 Task: In the  document archive. Add the mentioned hyperlink after second sentence in main content 'in.linkedin.com' Insert the picture of  'Horse' with name   Horse.png  Change shape height to 3.3
Action: Mouse moved to (85, 22)
Screenshot: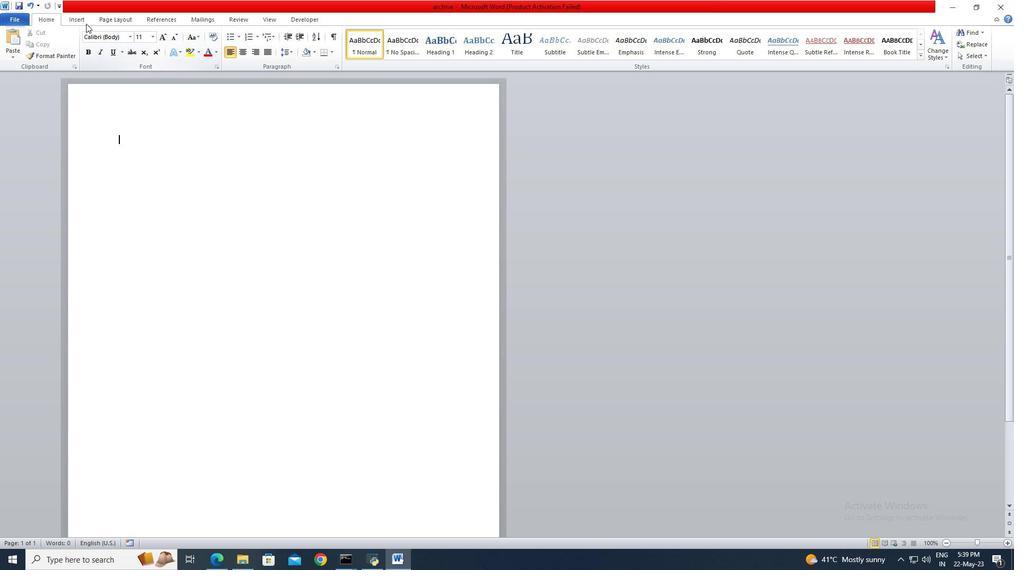 
Action: Mouse pressed left at (85, 22)
Screenshot: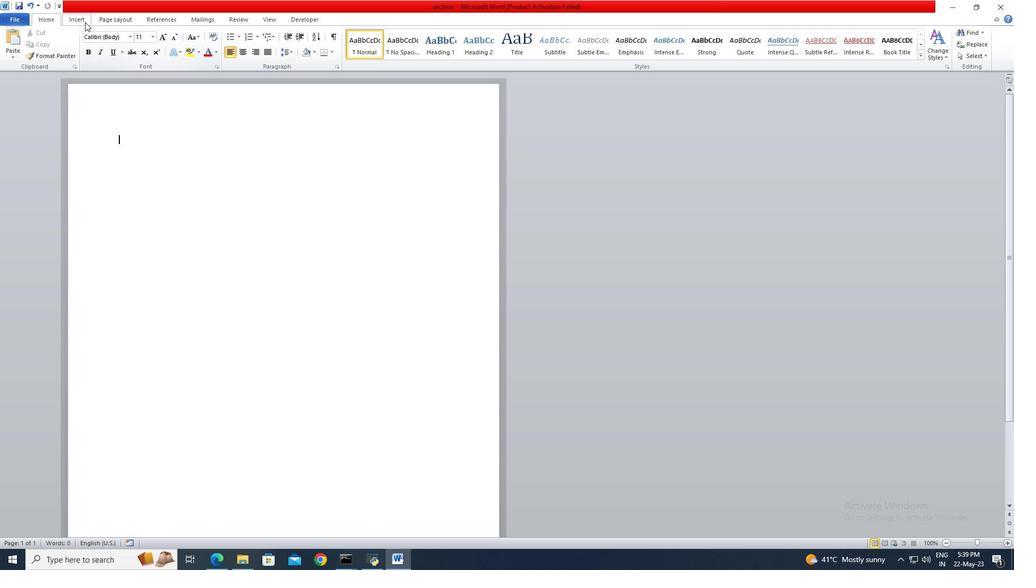 
Action: Mouse moved to (260, 51)
Screenshot: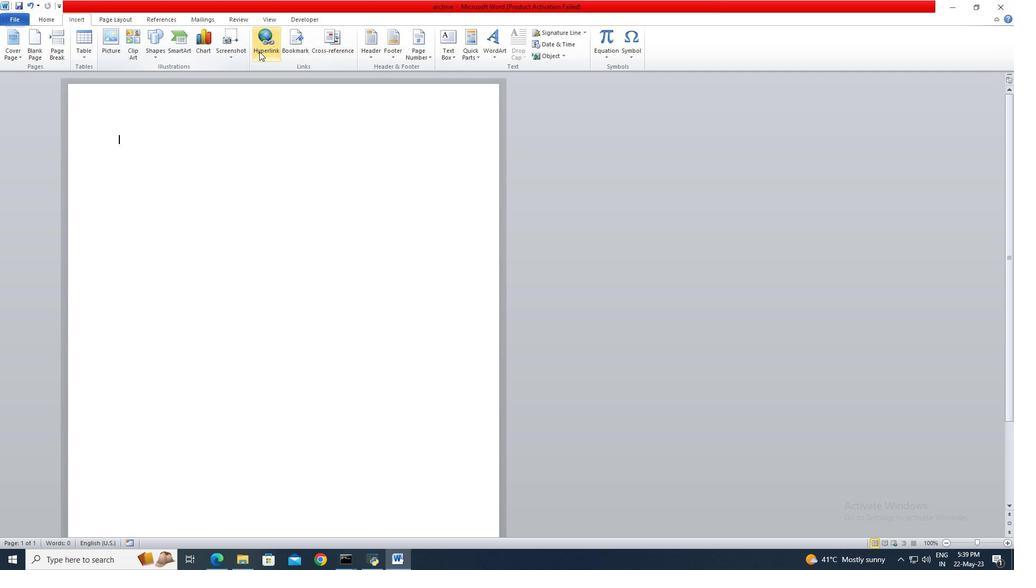 
Action: Mouse pressed left at (260, 51)
Screenshot: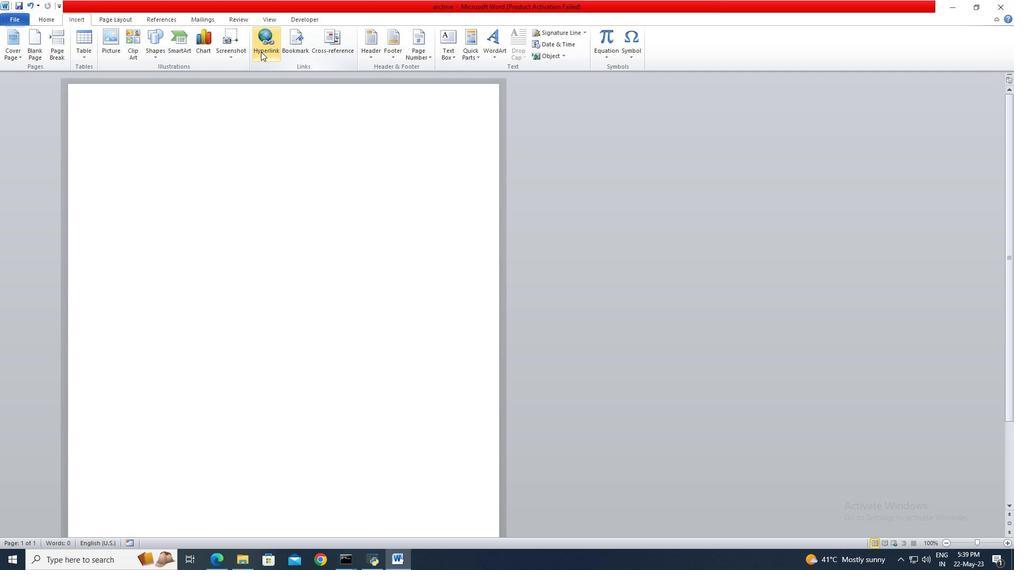 
Action: Mouse moved to (434, 324)
Screenshot: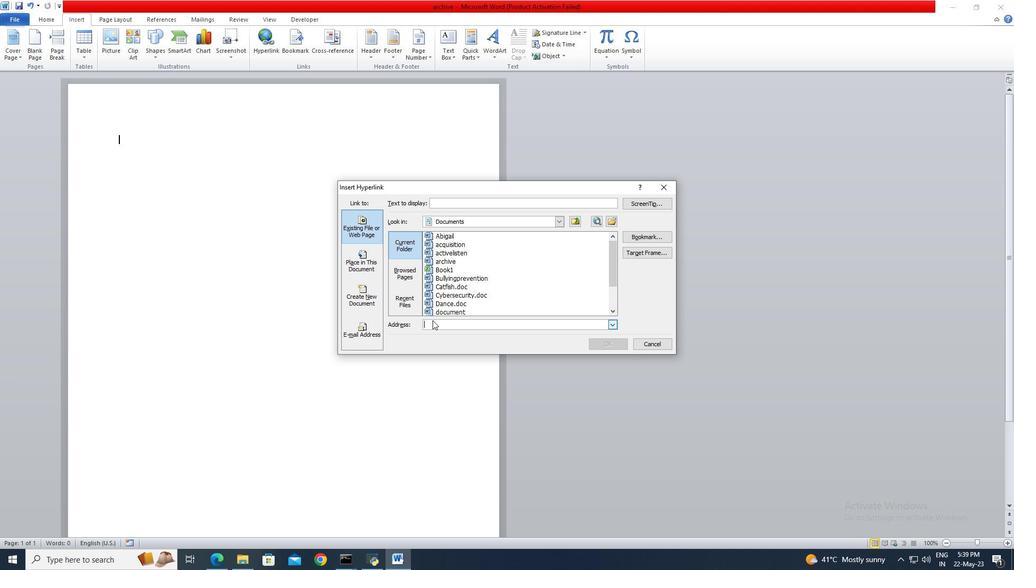 
Action: Mouse pressed left at (434, 324)
Screenshot: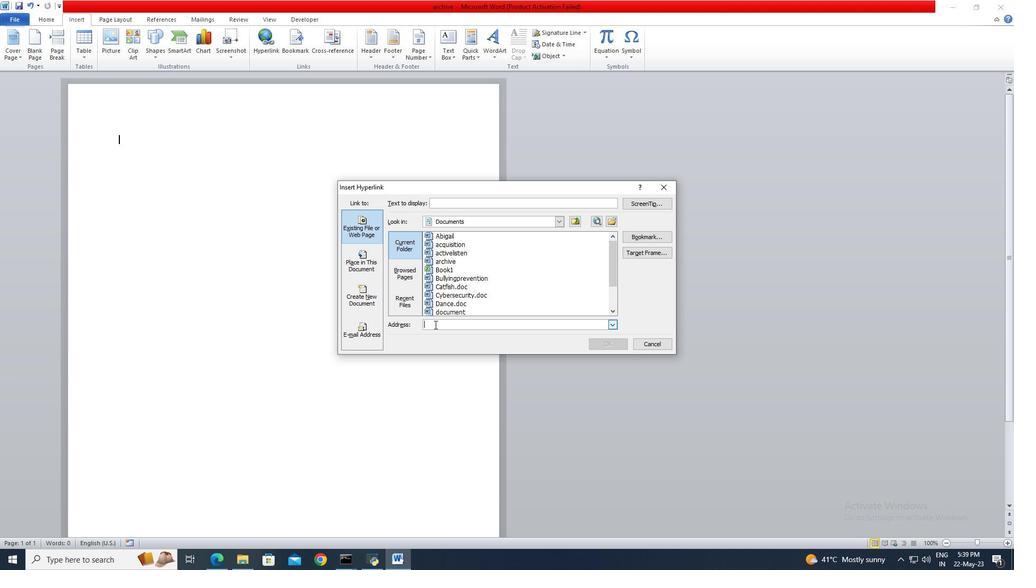 
Action: Key pressed in.linkedin.com<Key.enter>
Screenshot: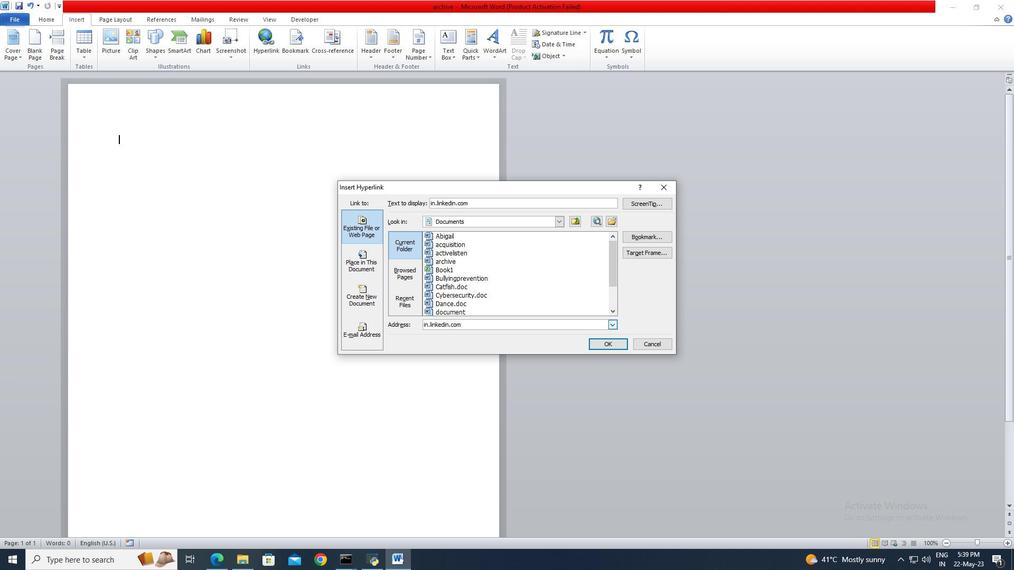 
Action: Mouse moved to (119, 52)
Screenshot: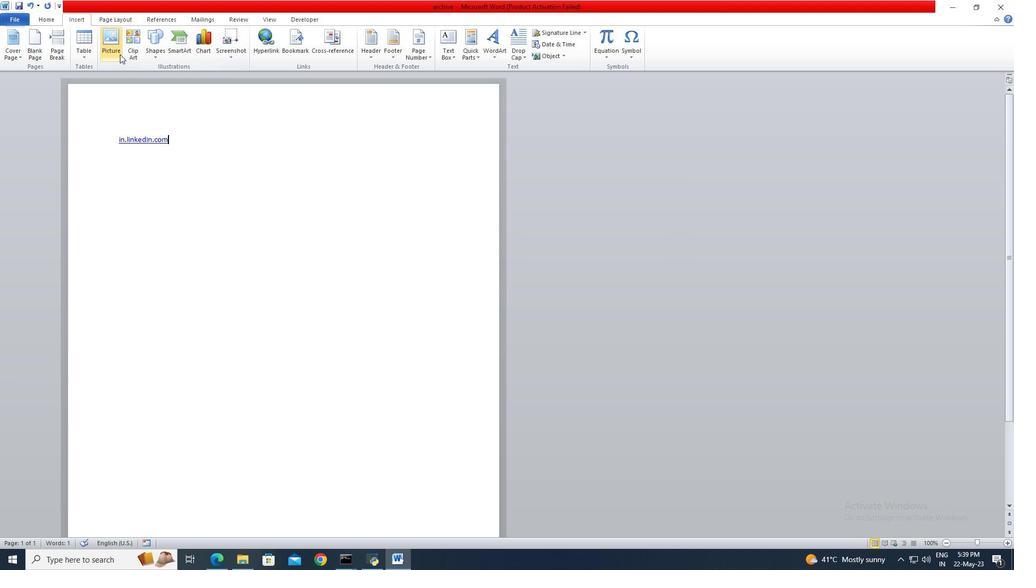 
Action: Mouse pressed left at (119, 52)
Screenshot: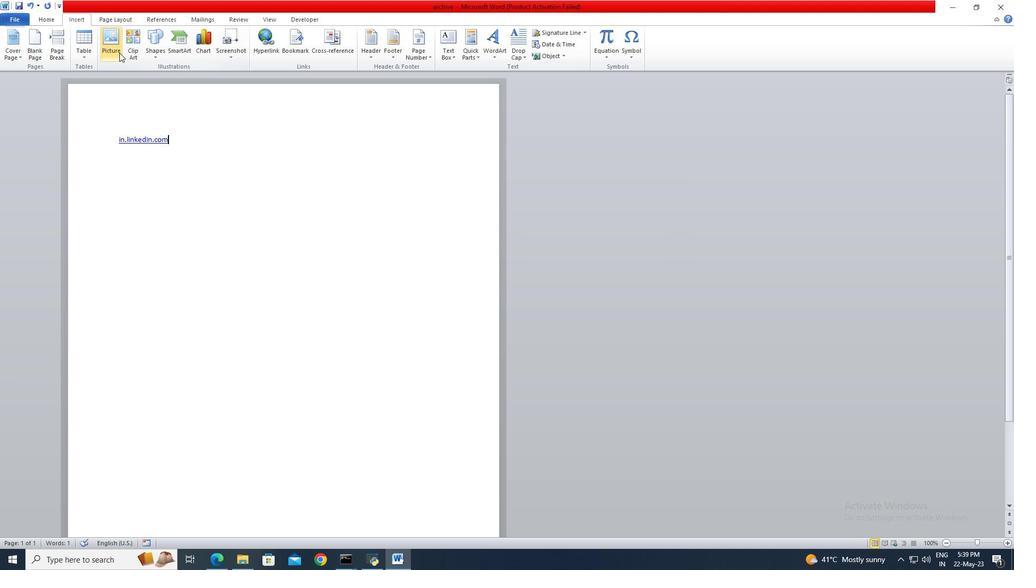 
Action: Mouse moved to (62, 153)
Screenshot: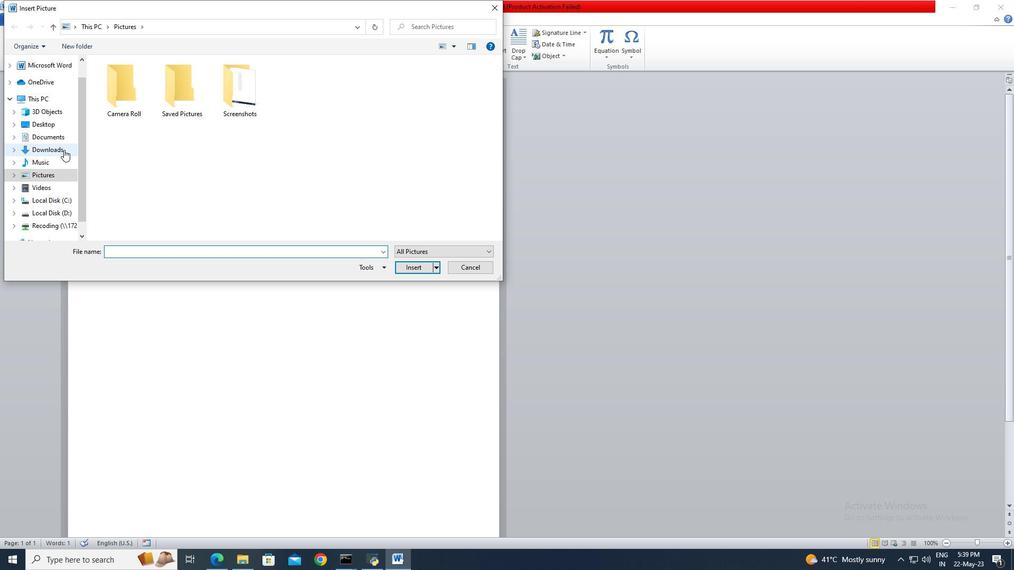 
Action: Mouse pressed left at (62, 153)
Screenshot: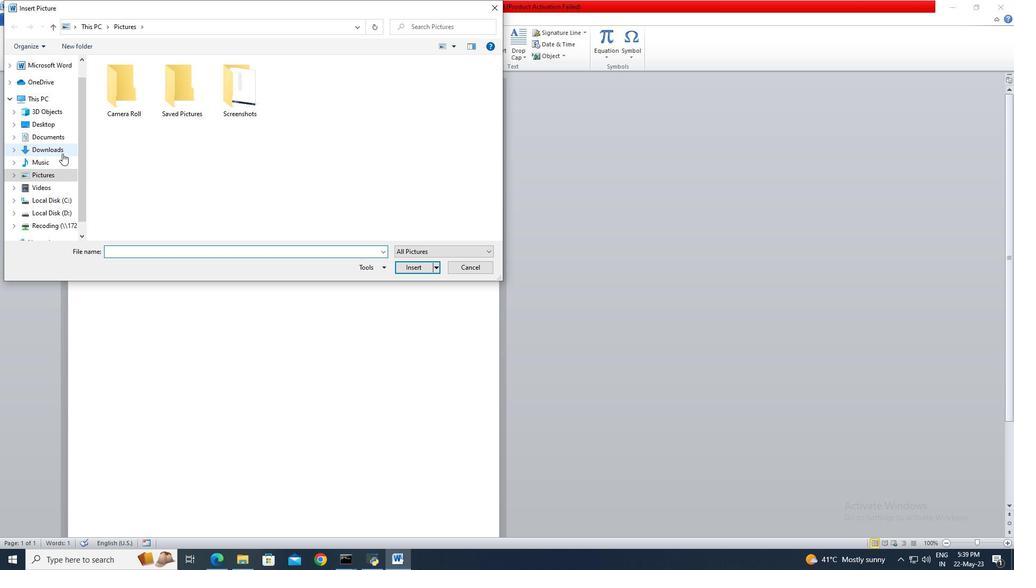 
Action: Mouse moved to (123, 94)
Screenshot: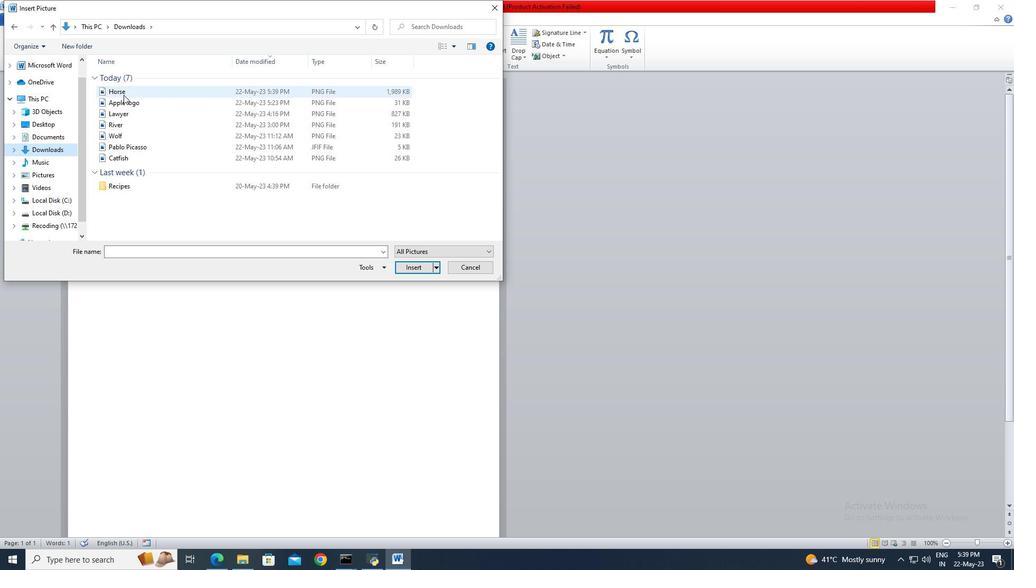 
Action: Mouse pressed left at (123, 94)
Screenshot: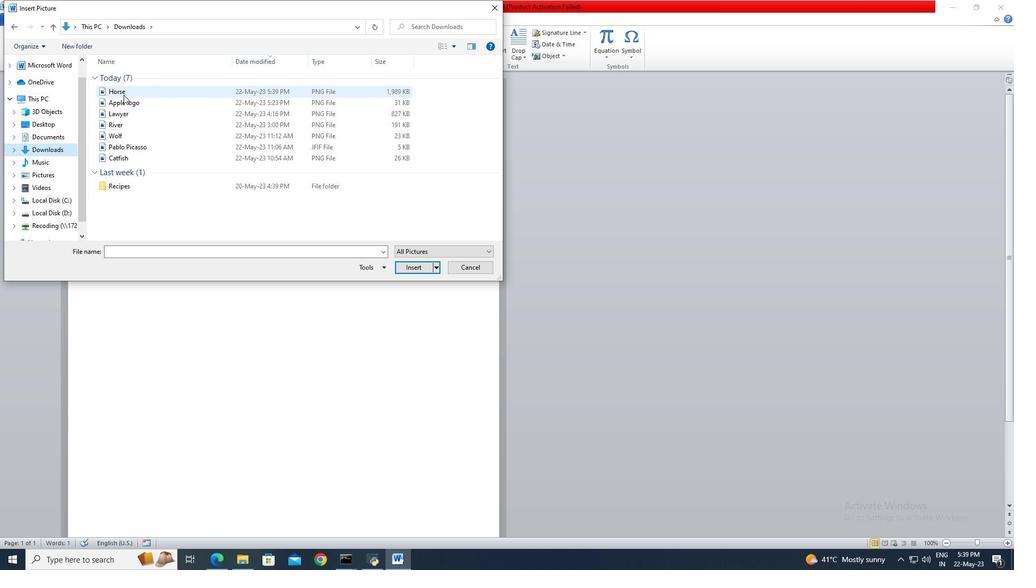 
Action: Mouse moved to (400, 268)
Screenshot: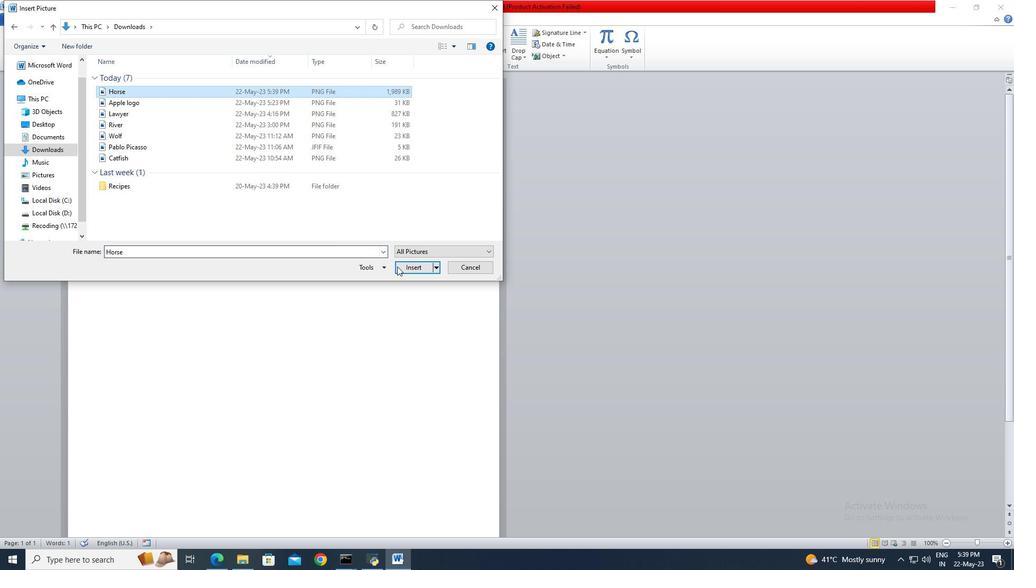 
Action: Mouse pressed left at (400, 268)
Screenshot: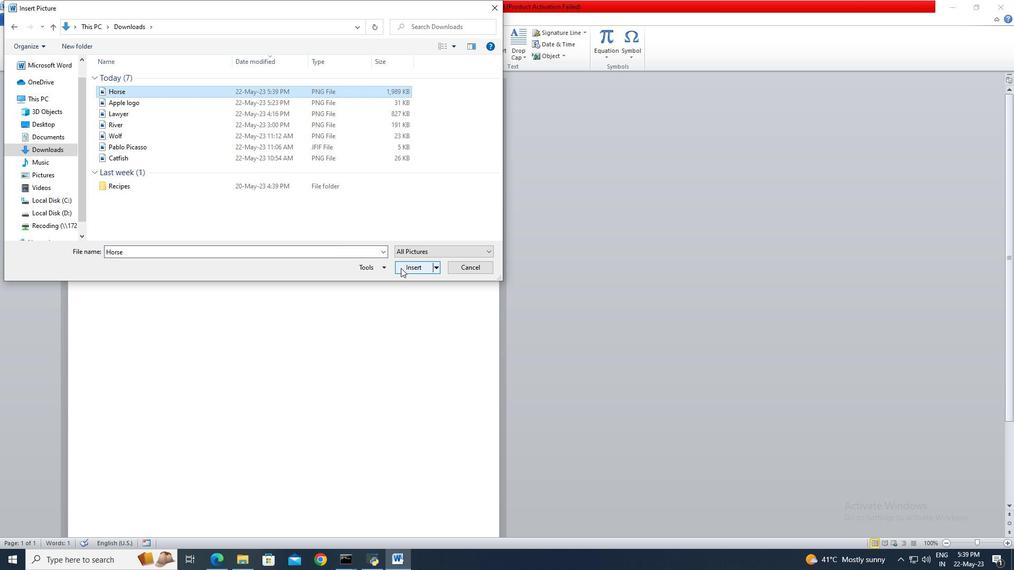 
Action: Mouse moved to (981, 40)
Screenshot: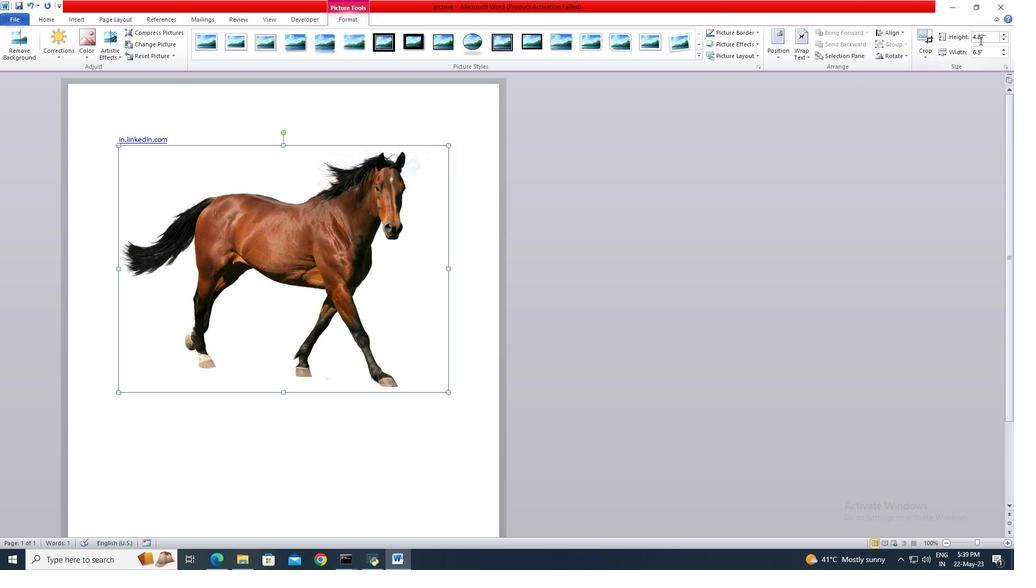 
Action: Mouse pressed left at (981, 40)
Screenshot: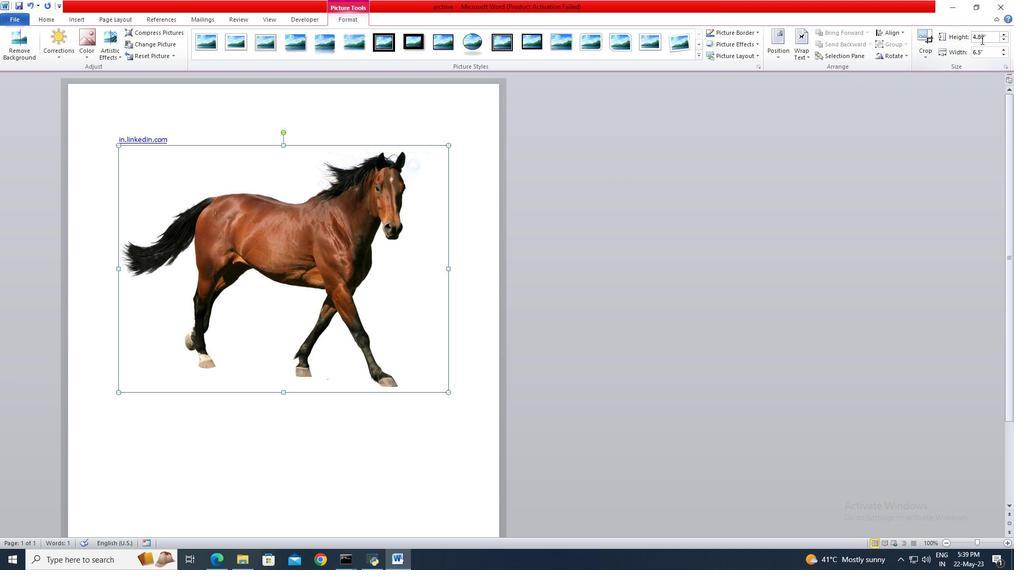 
Action: Key pressed 3.3<Key.enter>
Screenshot: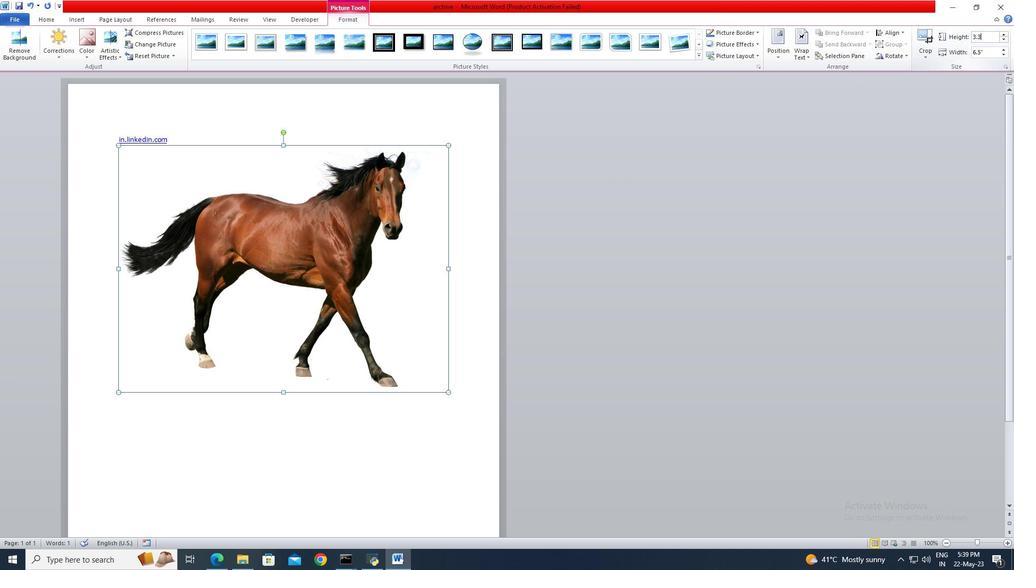 
